 Task: For heading Arial Rounded MT Bold with Underline.  font size for heading26,  'Change the font style of data to'Browallia New.  and font size to 18,  Change the alignment of both headline & data to Align middle & Align Text left.  In the sheet  Data Management Template Sheet Workbookbook
Action: Mouse moved to (794, 101)
Screenshot: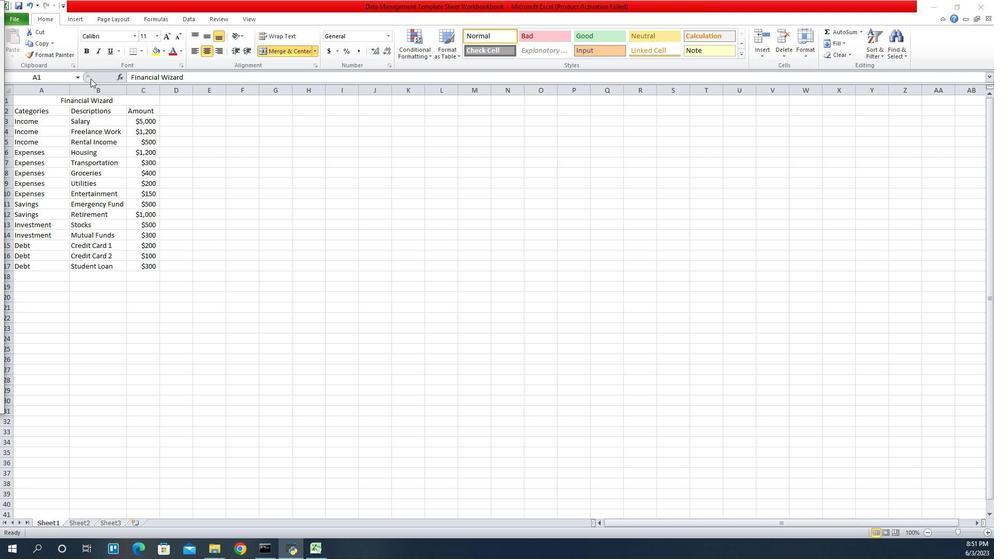 
Action: Mouse pressed left at (794, 101)
Screenshot: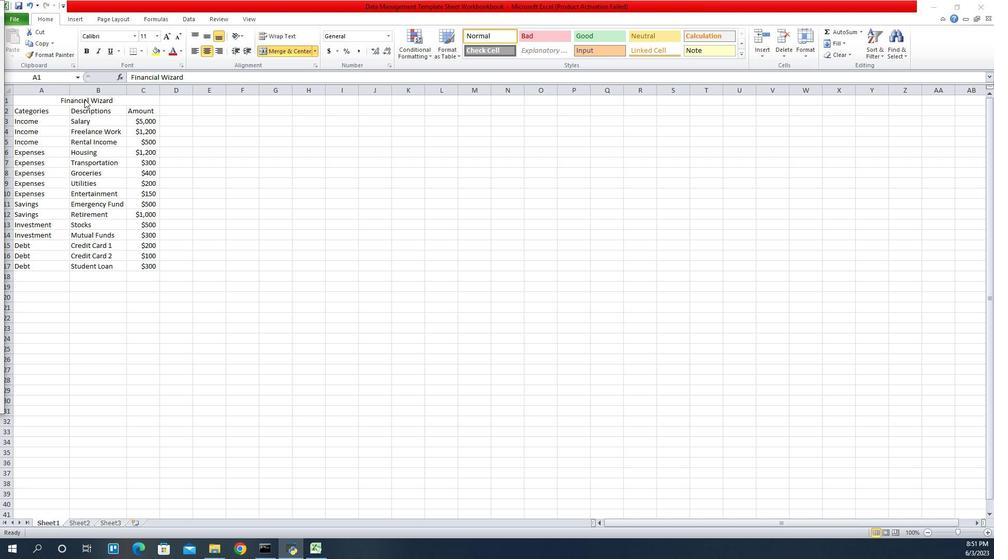 
Action: Mouse moved to (839, 40)
Screenshot: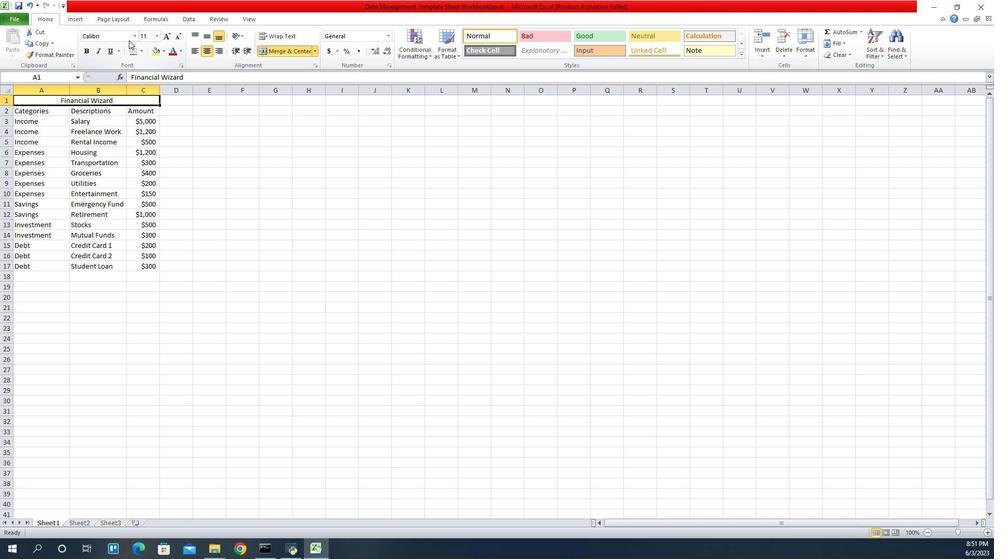 
Action: Mouse pressed left at (839, 40)
Screenshot: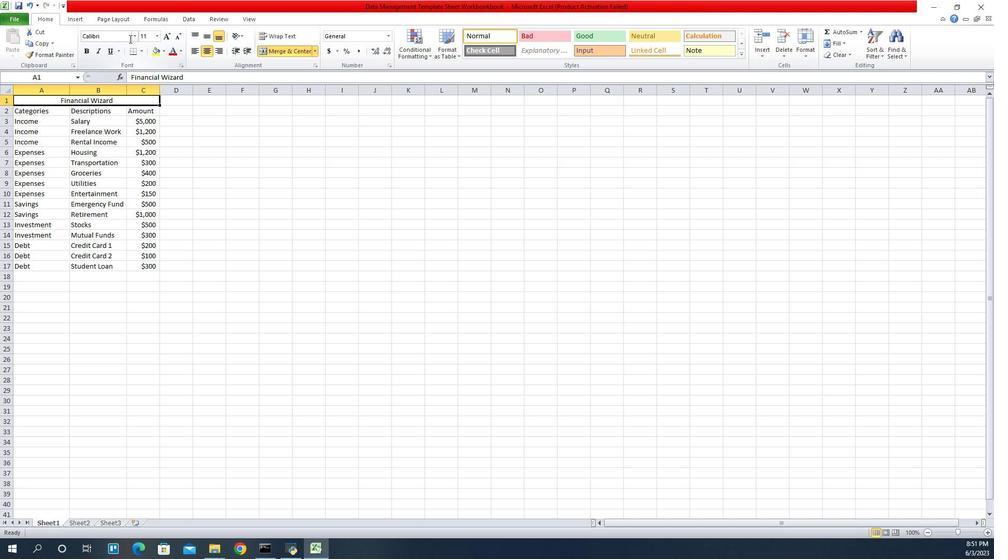 
Action: Mouse moved to (841, 41)
Screenshot: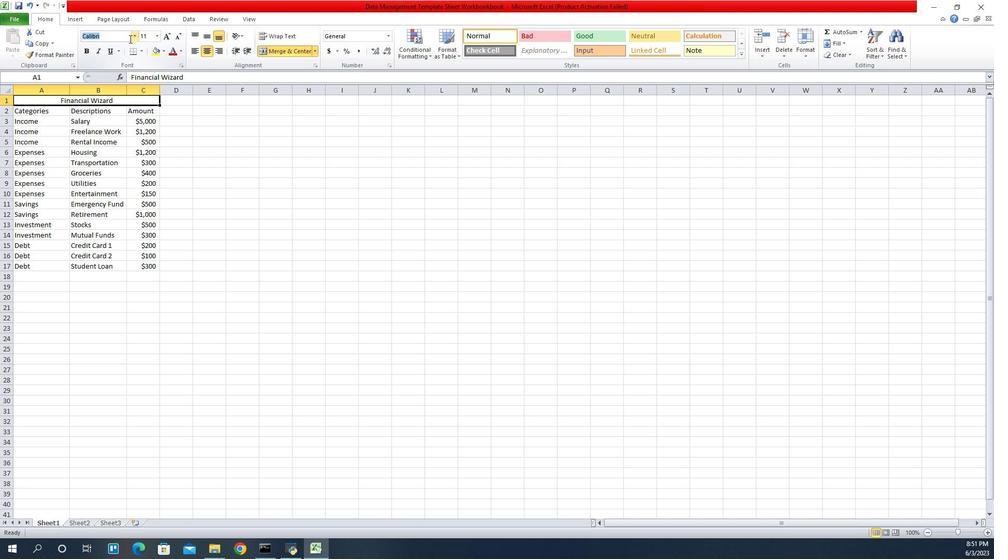 
Action: Mouse pressed left at (841, 41)
Screenshot: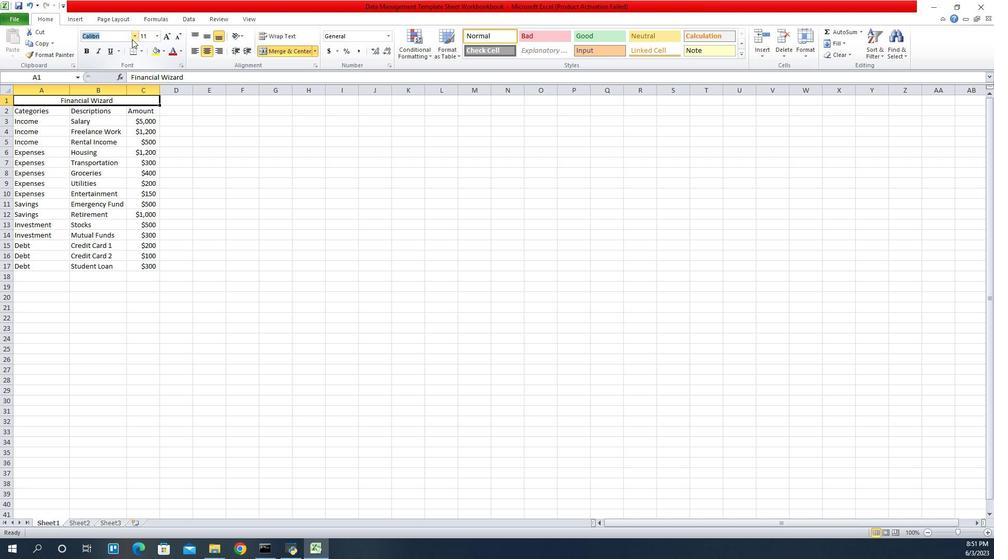 
Action: Mouse moved to (841, 154)
Screenshot: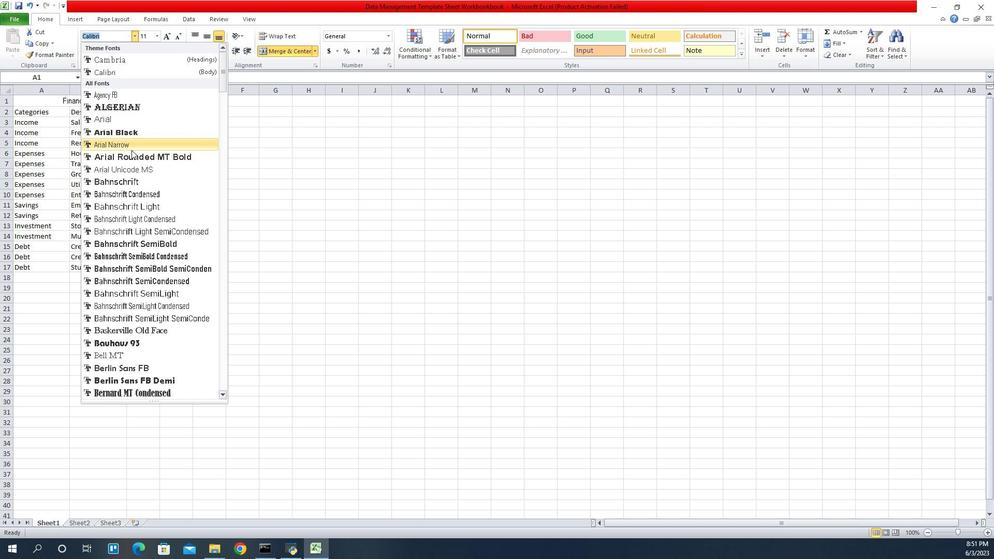 
Action: Mouse pressed left at (841, 154)
Screenshot: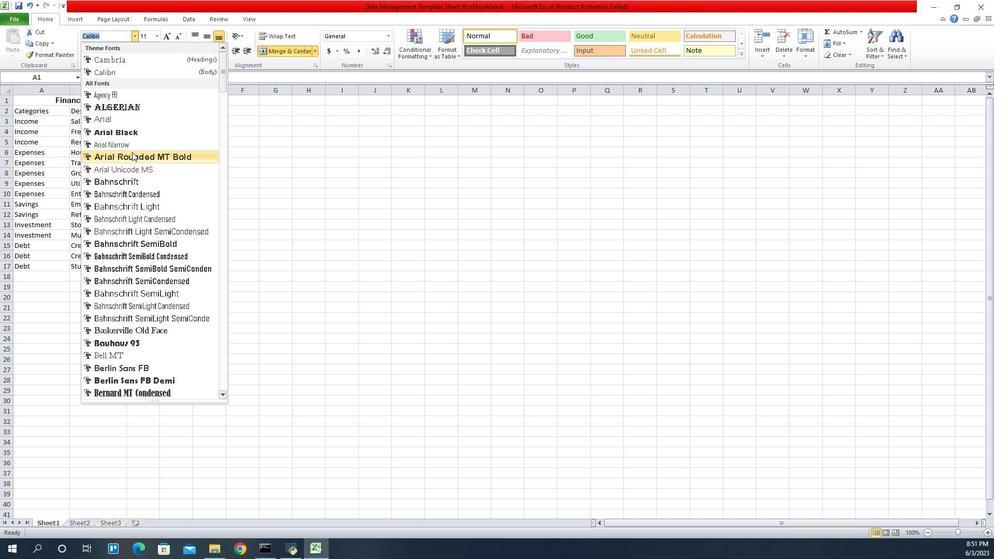 
Action: Mouse pressed left at (841, 154)
Screenshot: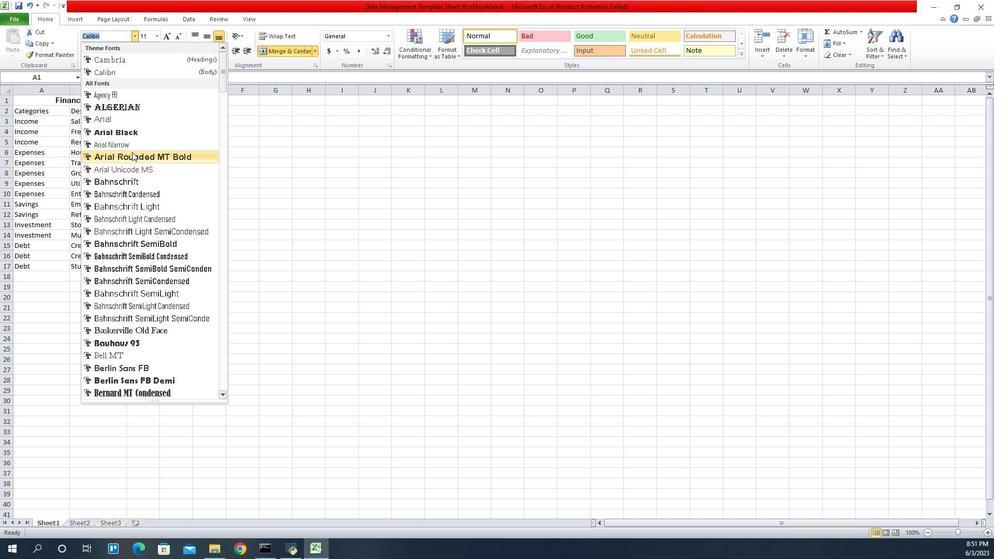 
Action: Mouse moved to (798, 54)
Screenshot: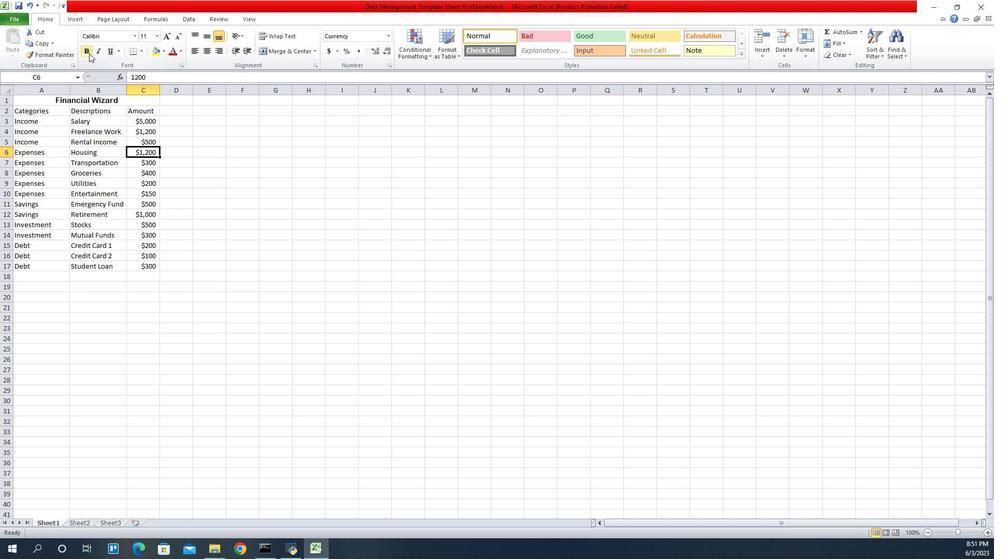 
Action: Mouse pressed left at (798, 54)
Screenshot: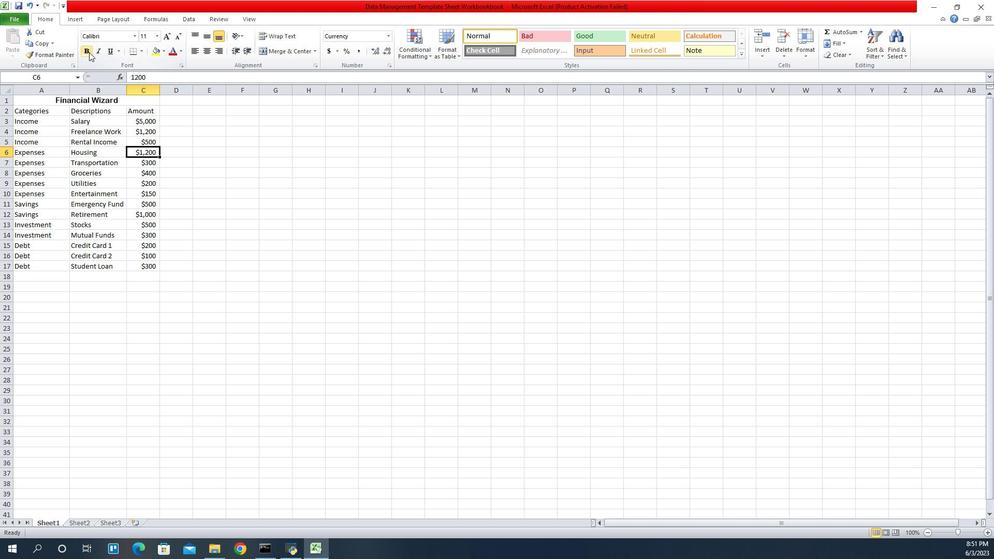 
Action: Mouse moved to (795, 104)
Screenshot: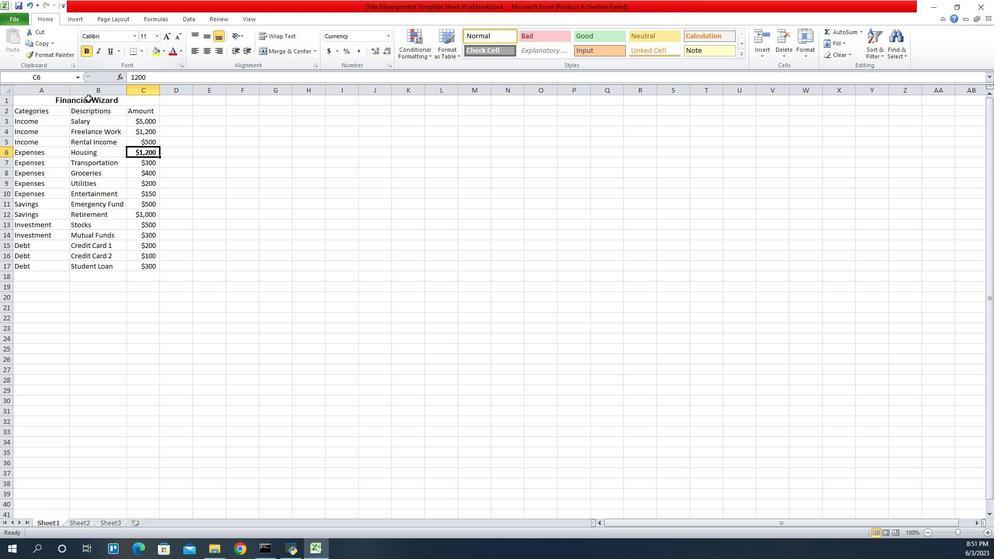 
Action: Mouse pressed left at (795, 104)
Screenshot: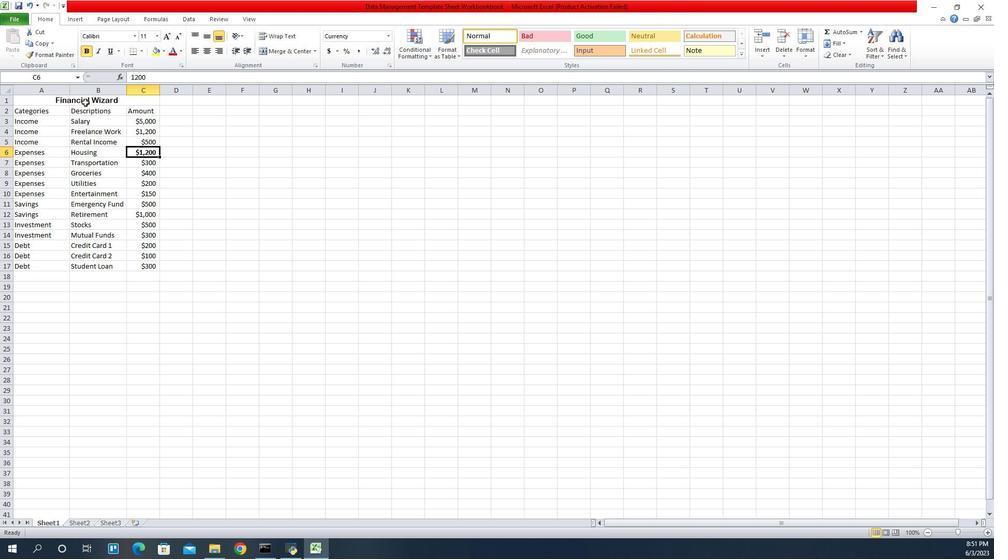 
Action: Mouse moved to (796, 54)
Screenshot: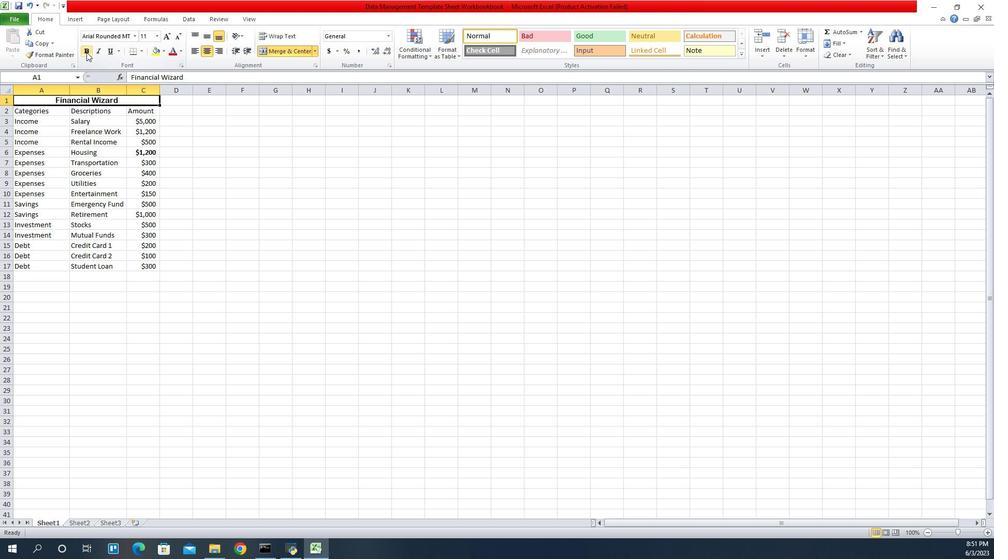 
Action: Mouse pressed left at (796, 54)
Screenshot: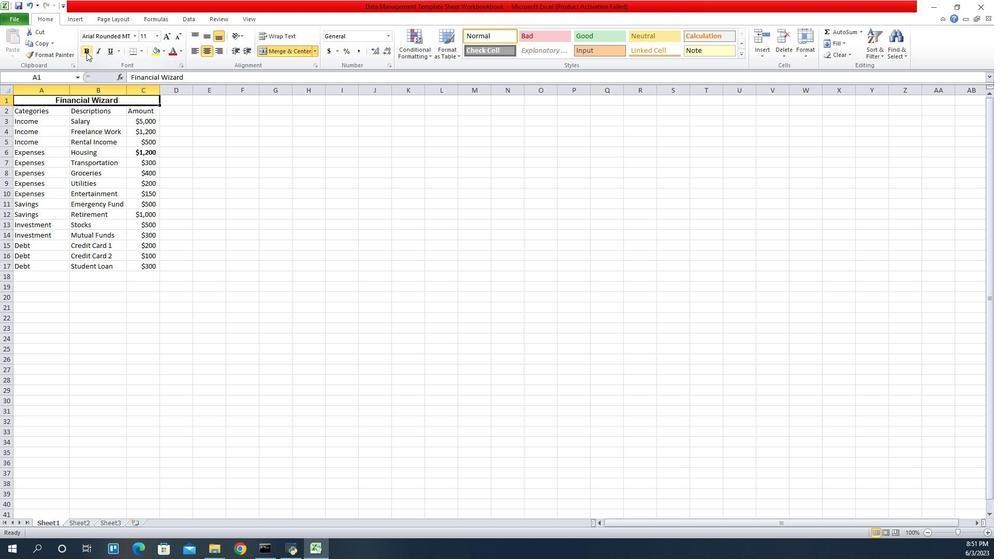 
Action: Mouse moved to (822, 54)
Screenshot: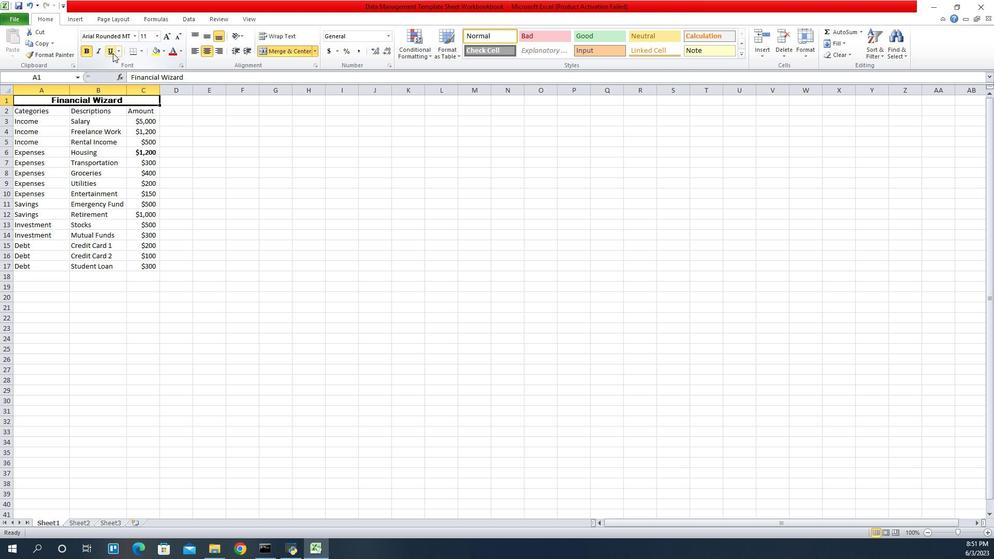 
Action: Mouse pressed left at (822, 54)
Screenshot: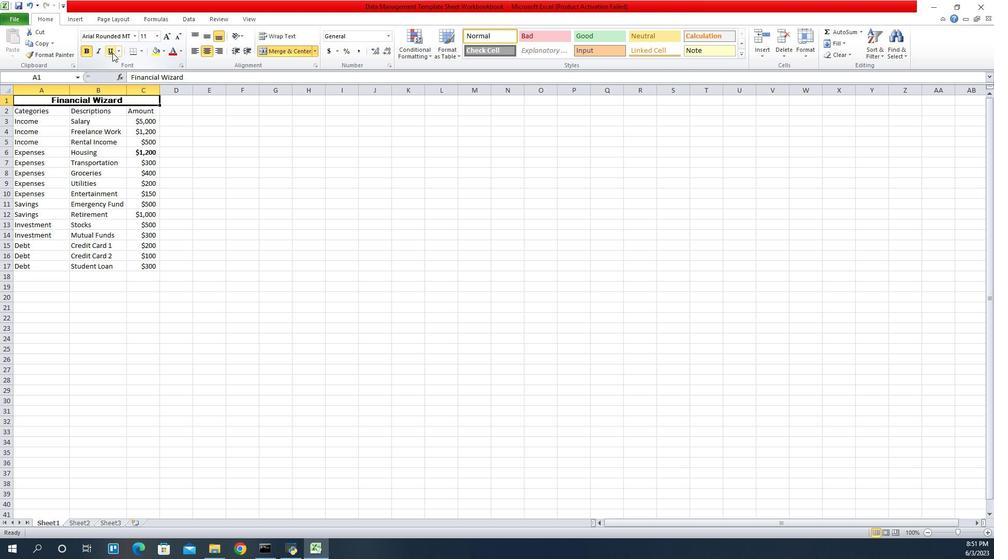 
Action: Mouse moved to (866, 38)
Screenshot: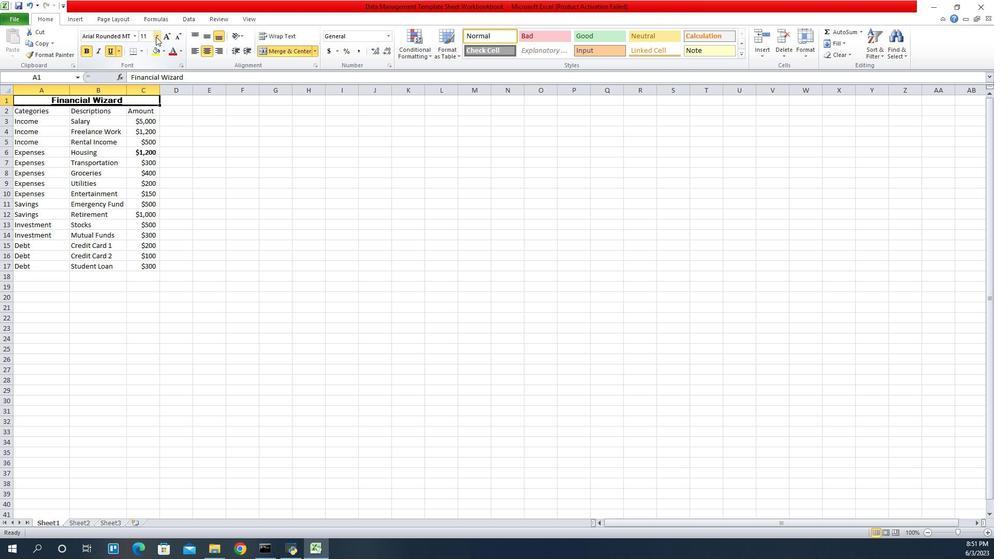 
Action: Mouse pressed left at (866, 38)
Screenshot: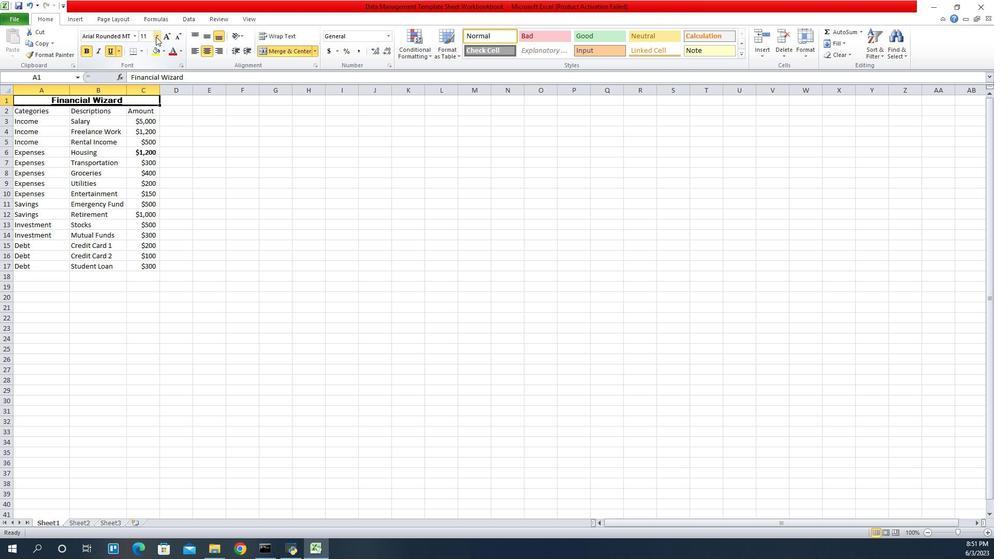 
Action: Mouse moved to (855, 145)
Screenshot: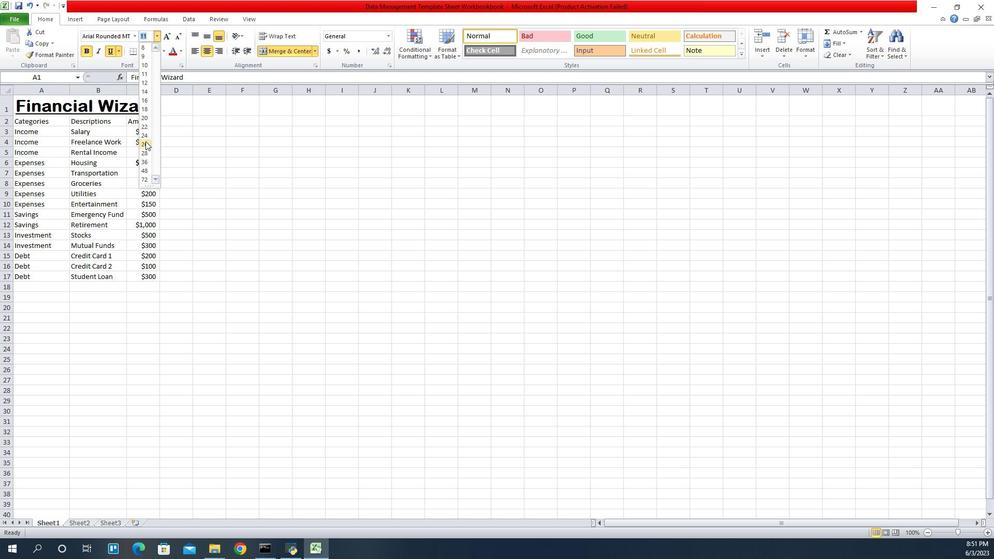 
Action: Mouse pressed left at (855, 145)
Screenshot: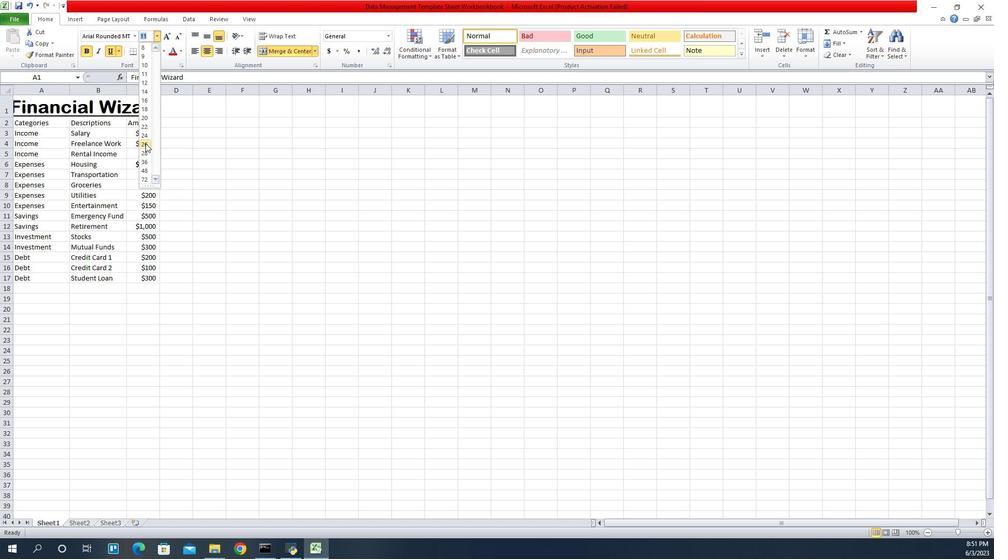 
Action: Mouse moved to (736, 127)
Screenshot: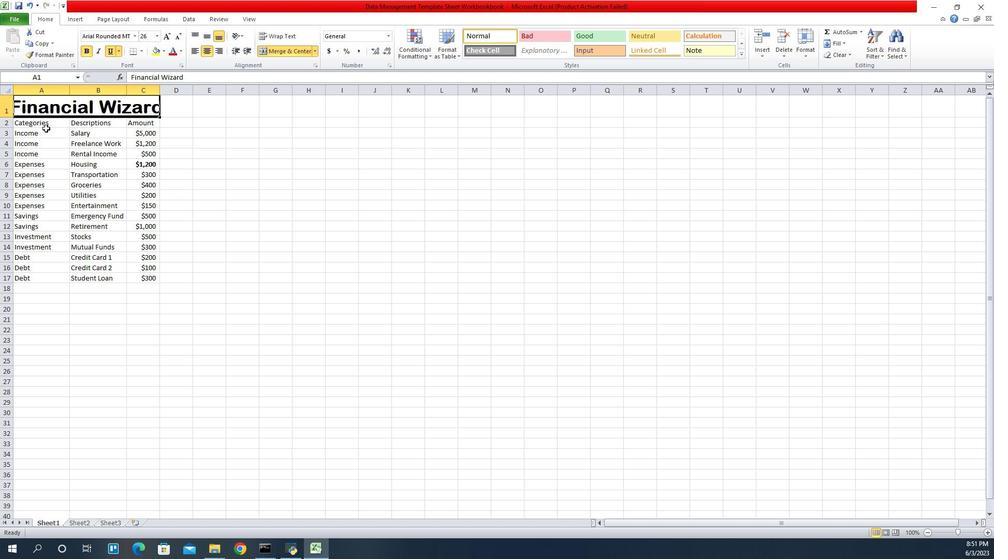
Action: Mouse pressed left at (736, 127)
Screenshot: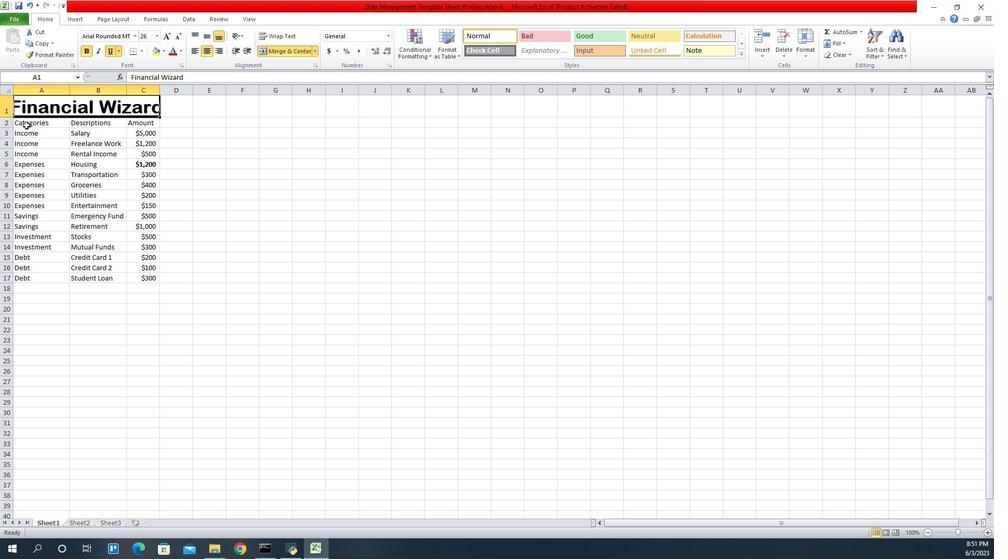 
Action: Mouse moved to (812, 34)
Screenshot: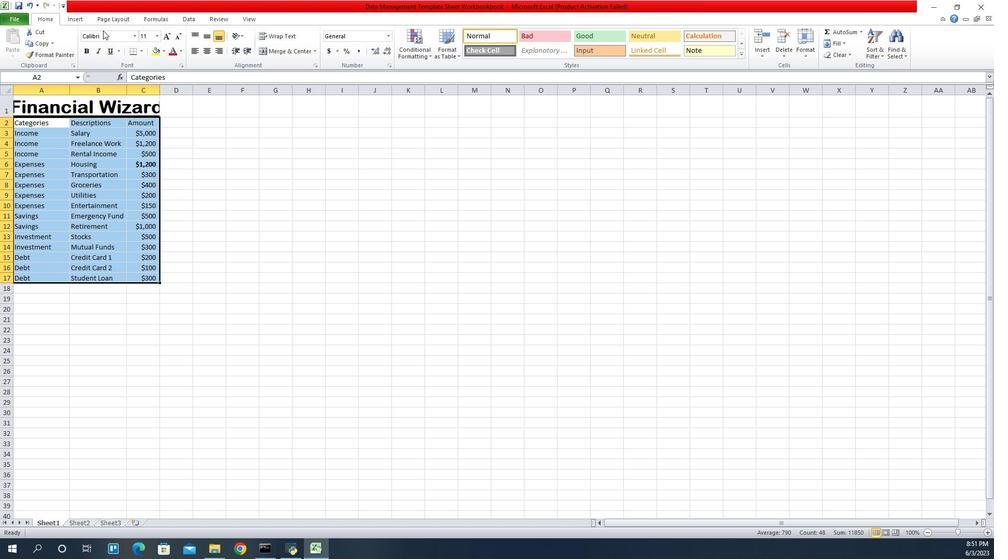 
Action: Mouse pressed left at (812, 34)
Screenshot: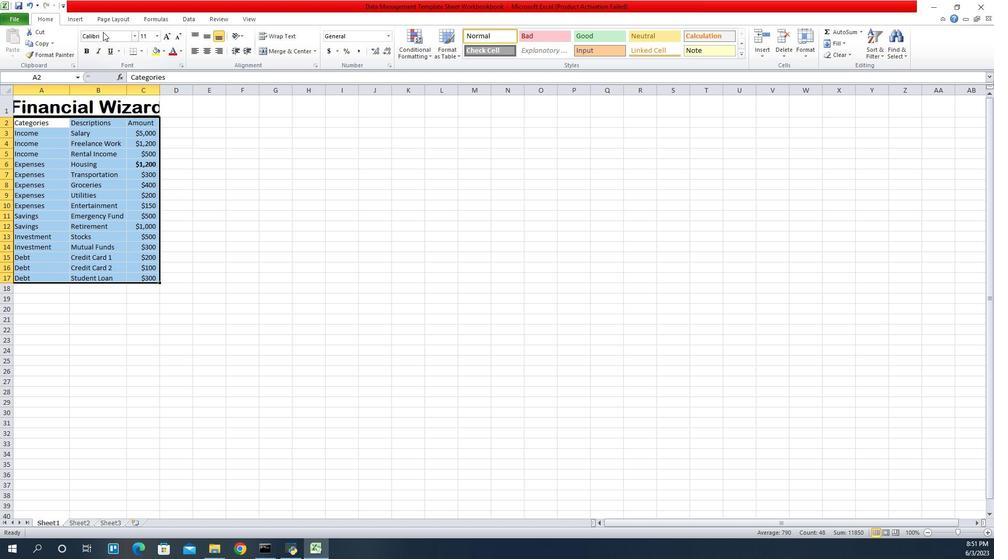 
Action: Mouse moved to (809, 40)
Screenshot: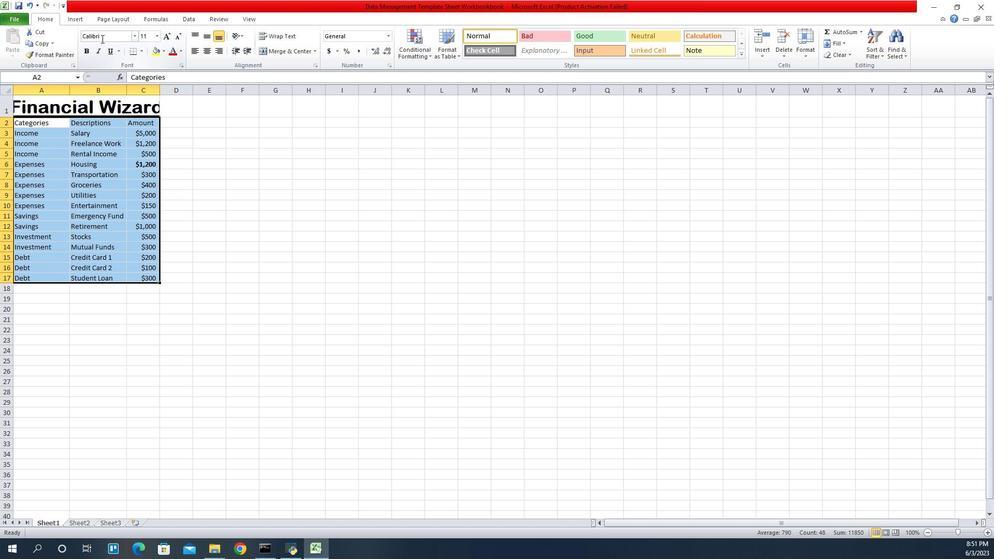 
Action: Mouse pressed left at (809, 40)
Screenshot: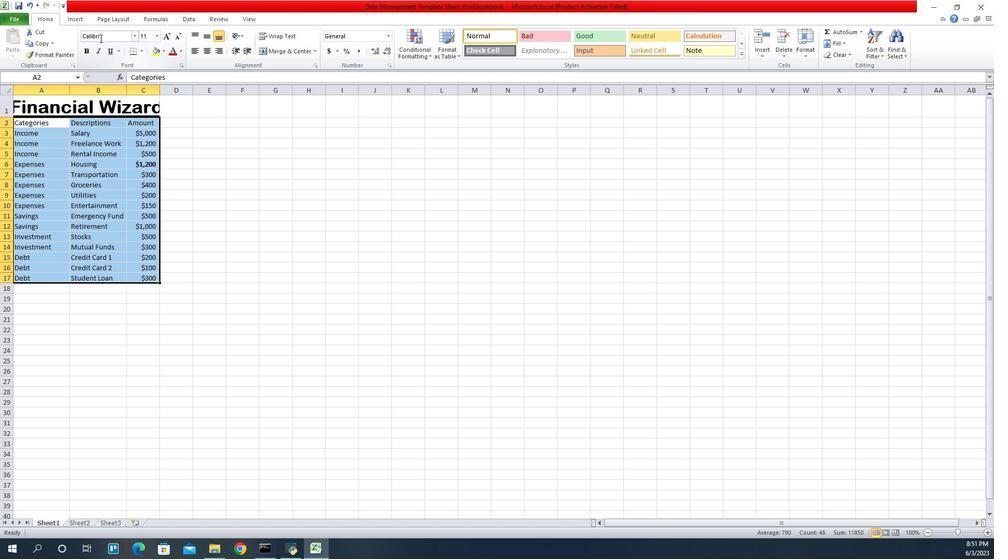 
Action: Mouse moved to (473, 2)
Screenshot: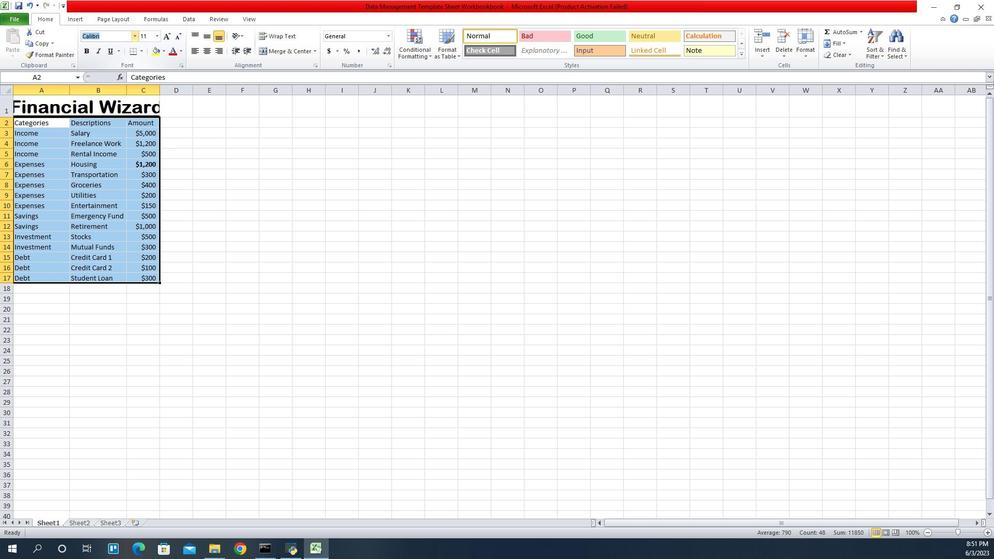 
Action: Key pressed <Key.backspace>bro
Screenshot: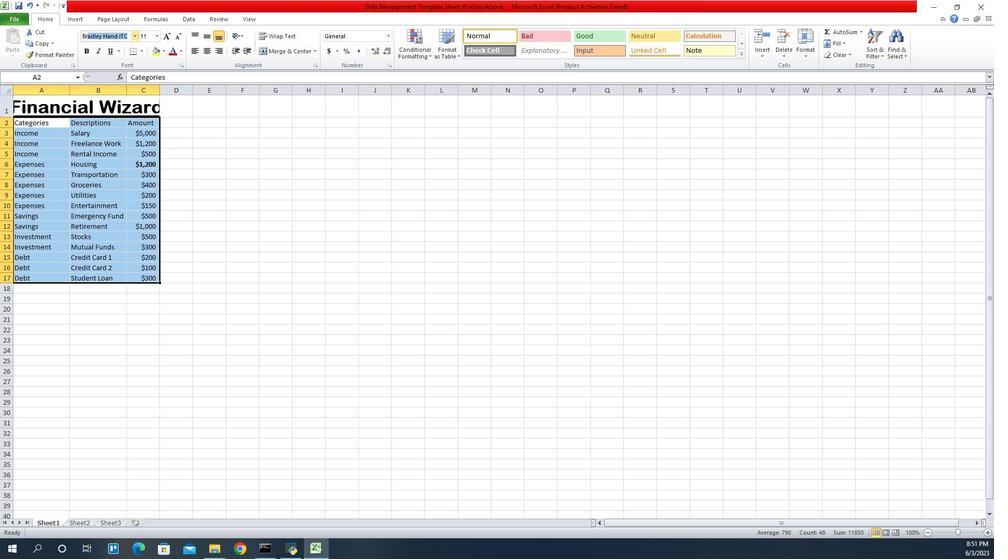 
Action: Mouse moved to (472, 2)
Screenshot: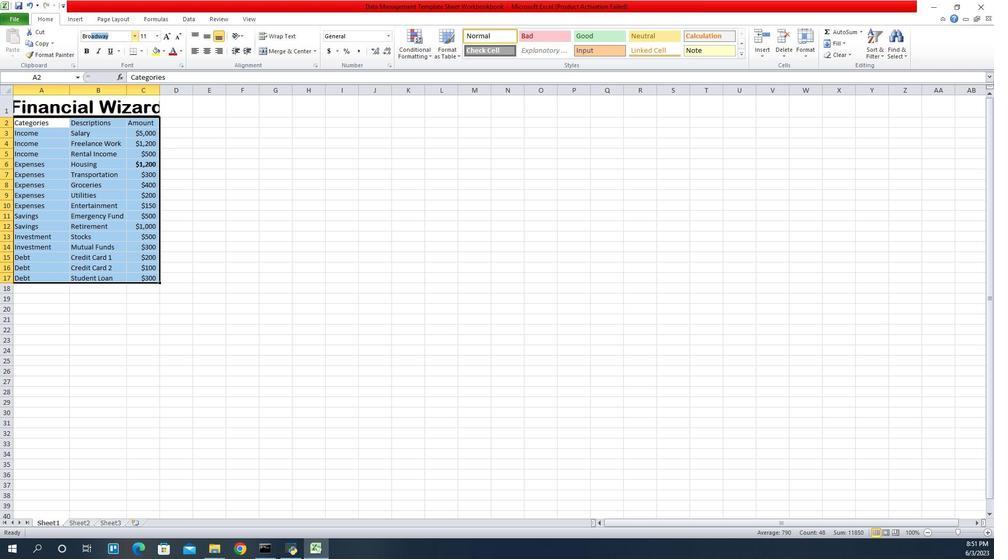 
Action: Key pressed wallia<Key.space>new<Key.enter>
Screenshot: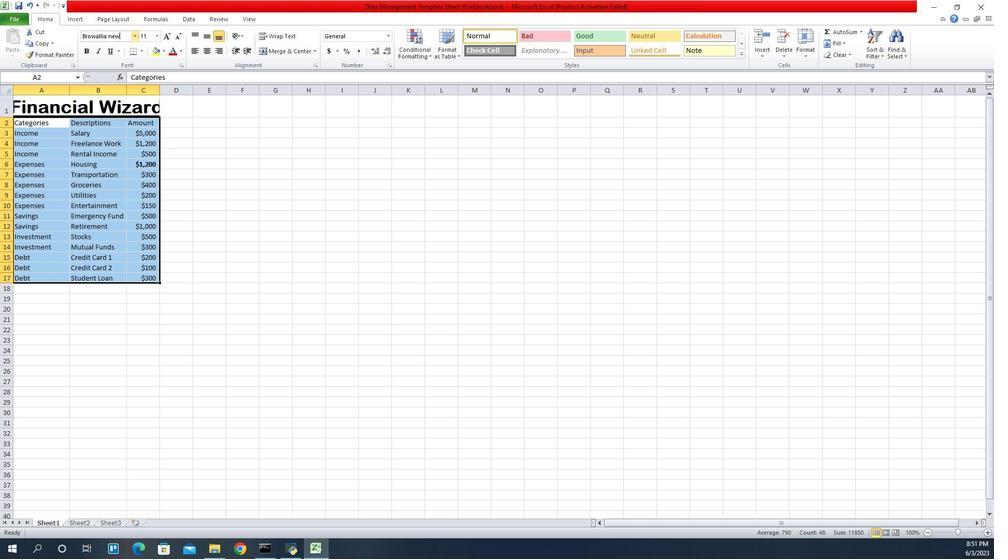 
Action: Mouse moved to (865, 41)
Screenshot: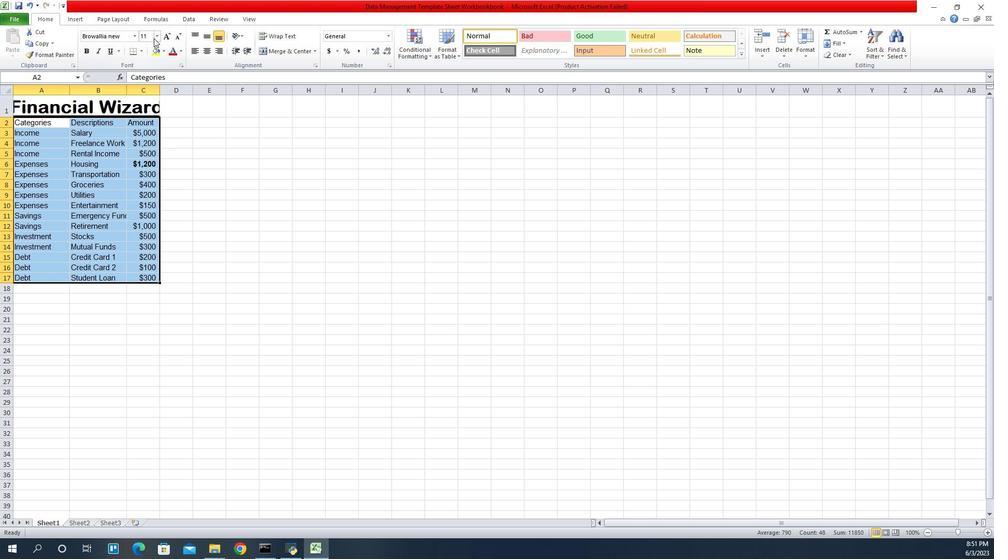
Action: Mouse pressed left at (865, 41)
Screenshot: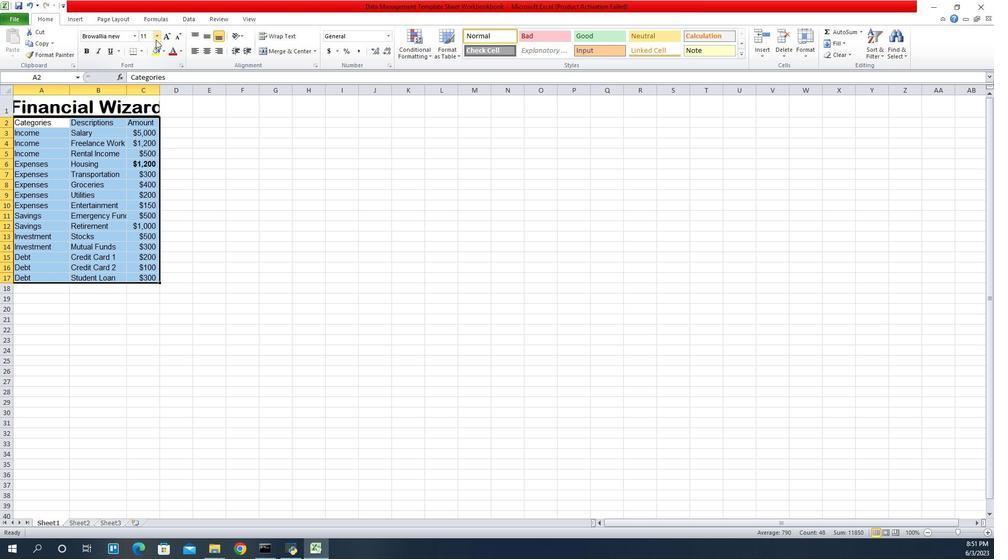 
Action: Mouse moved to (854, 109)
Screenshot: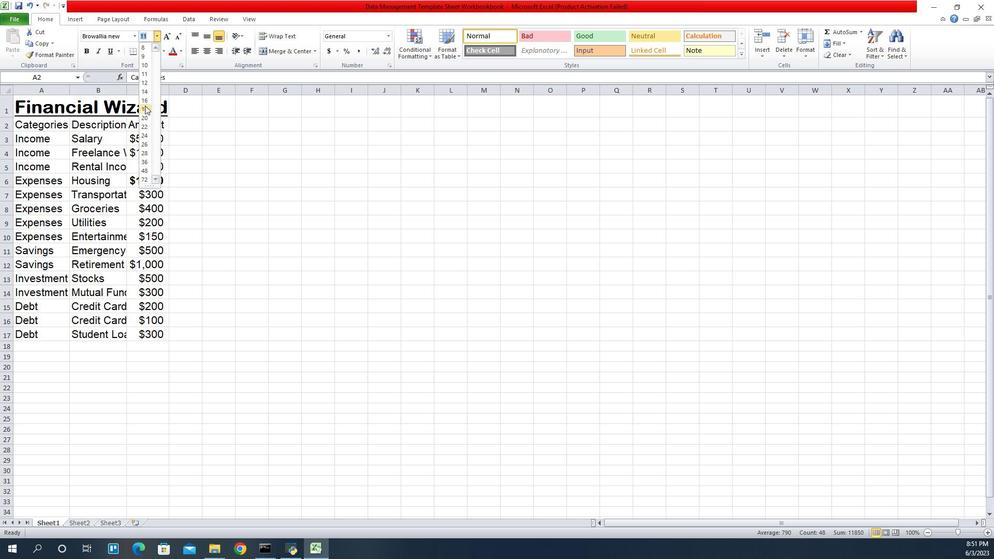 
Action: Mouse pressed left at (854, 109)
Screenshot: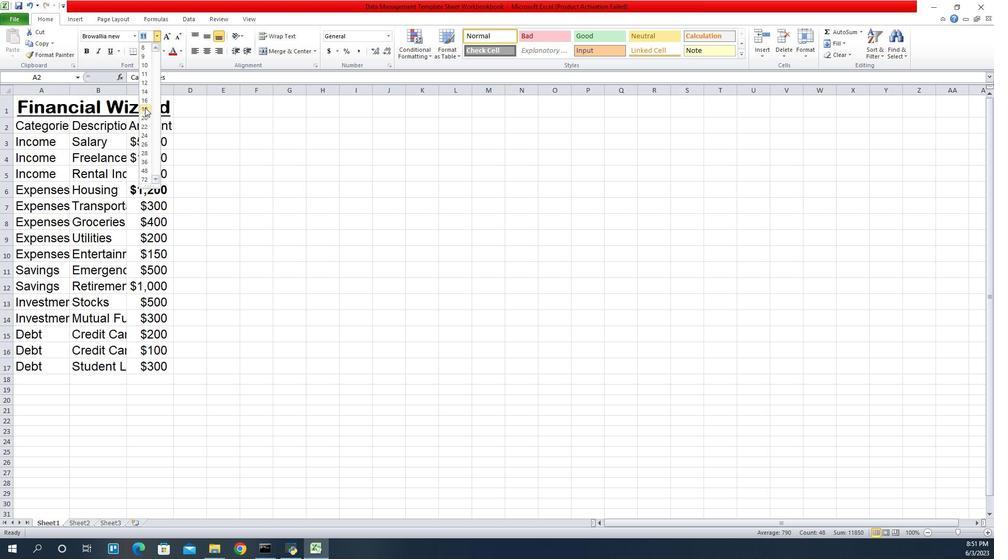 
Action: Mouse moved to (761, 102)
Screenshot: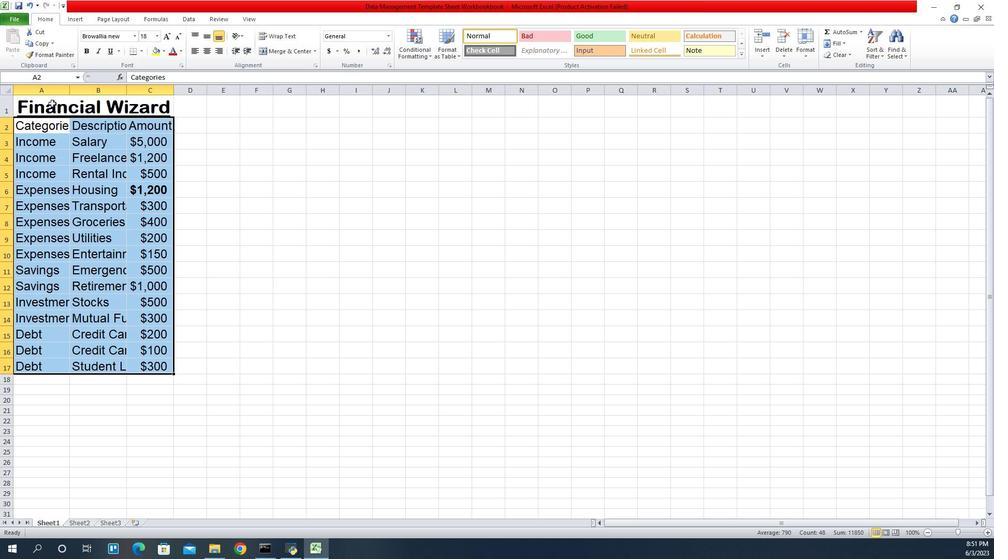 
Action: Mouse pressed left at (761, 102)
Screenshot: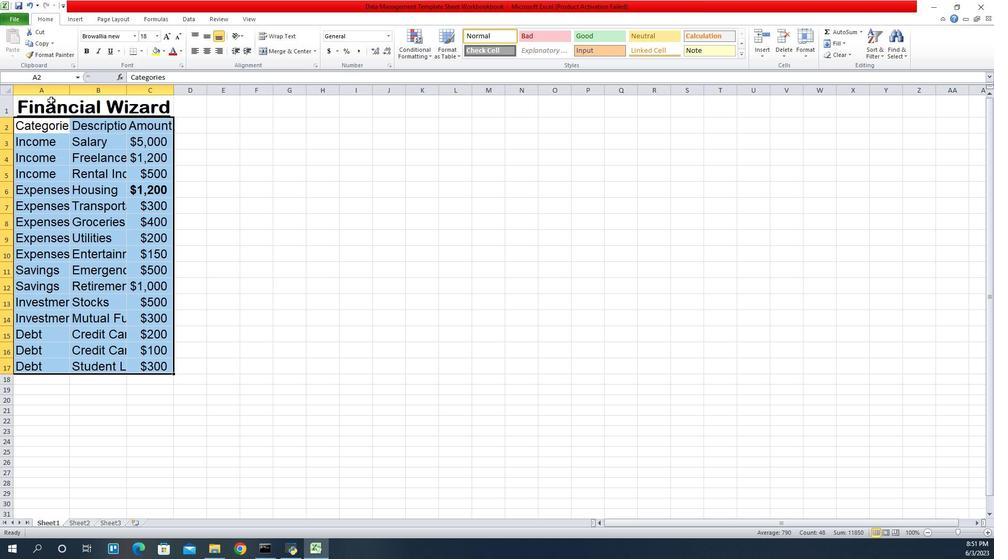 
Action: Mouse moved to (920, 33)
Screenshot: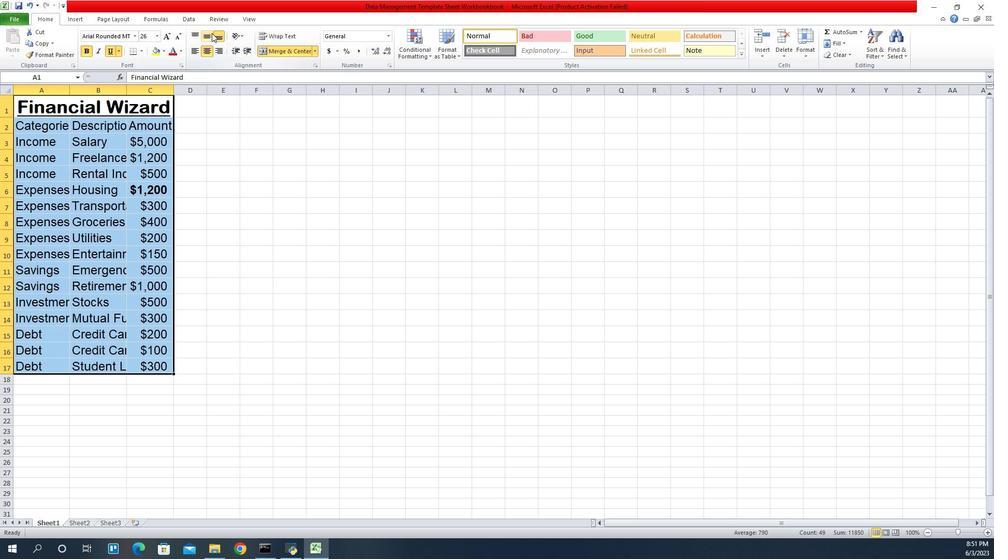 
Action: Mouse pressed left at (920, 33)
Screenshot: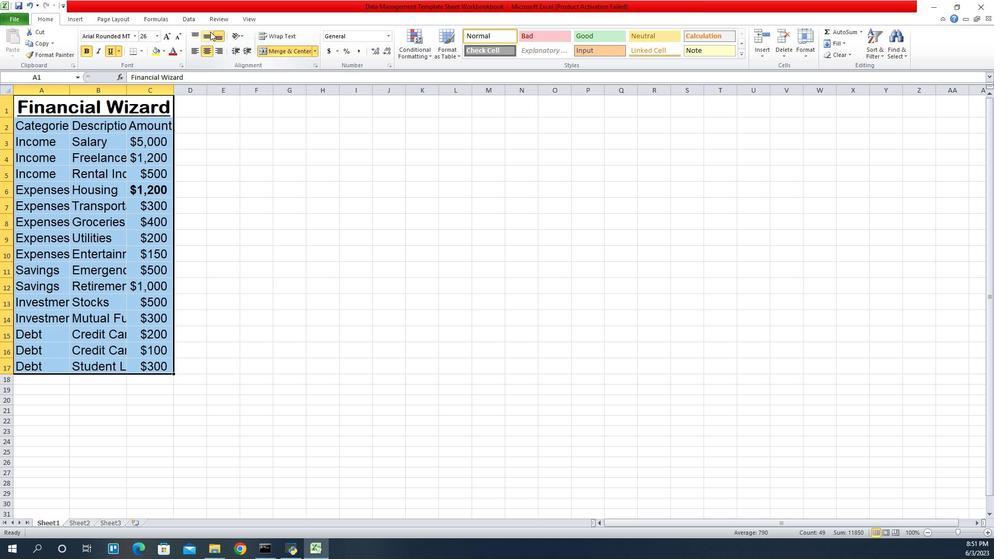 
Action: Mouse moved to (902, 49)
Screenshot: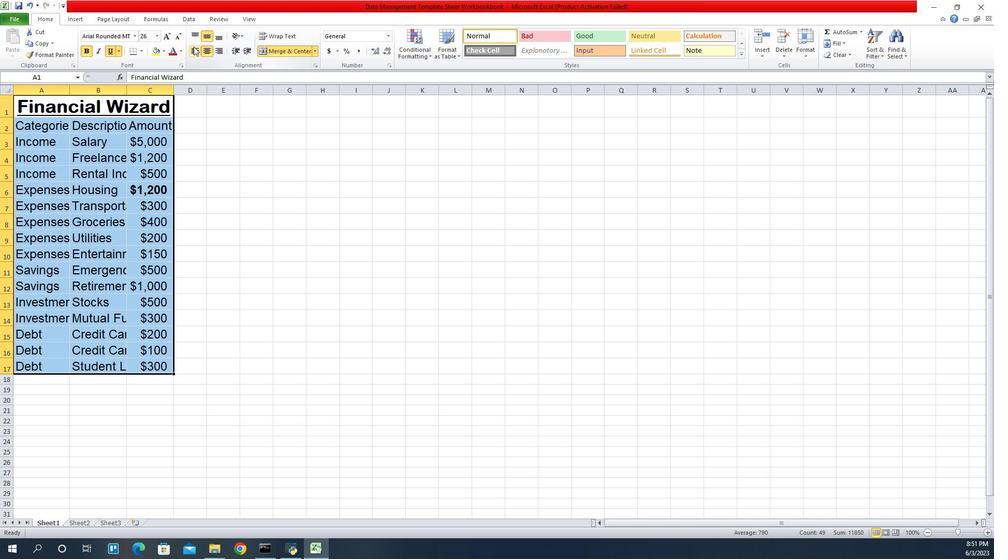 
Action: Mouse pressed left at (902, 49)
Screenshot: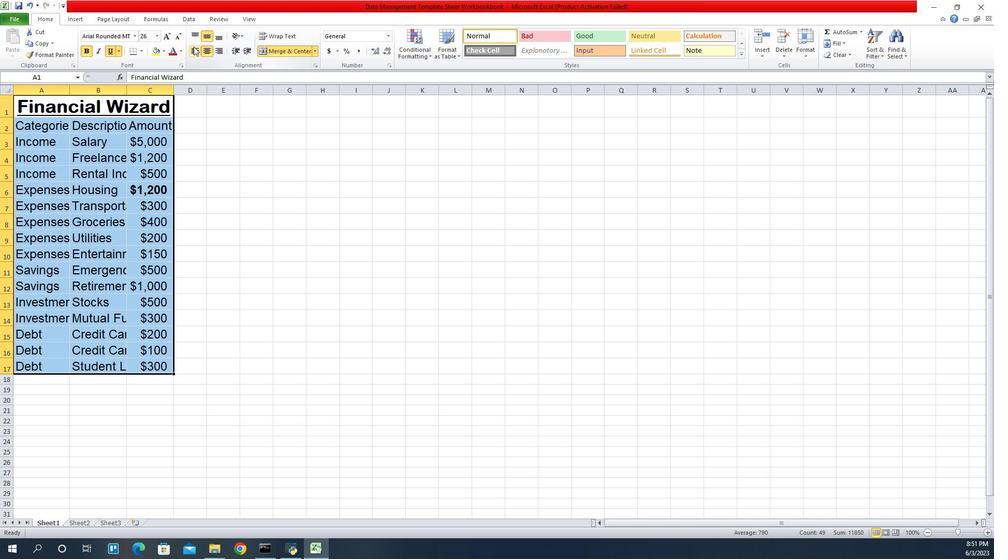
Action: Mouse moved to (779, 91)
Screenshot: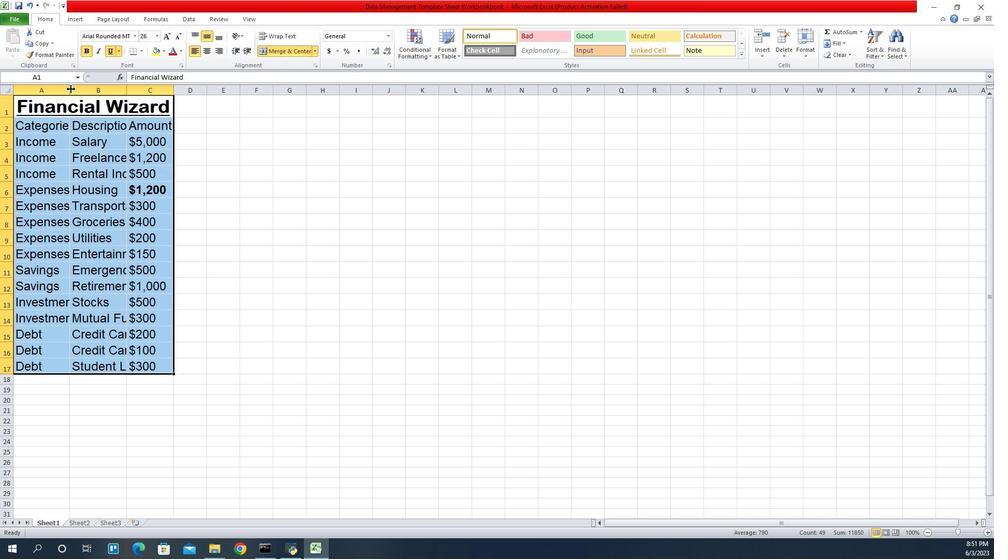 
Action: Mouse pressed left at (779, 91)
Screenshot: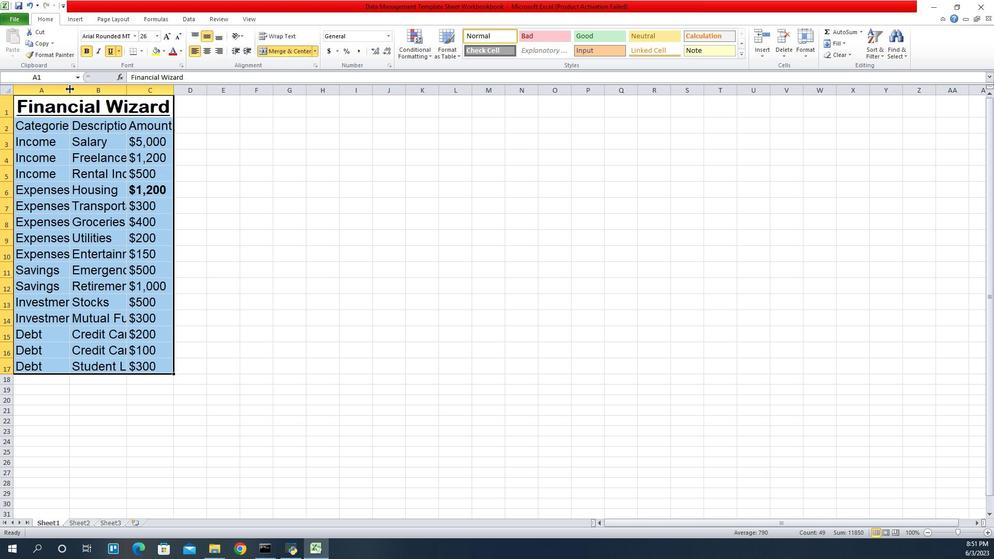 
Action: Mouse pressed left at (779, 91)
Screenshot: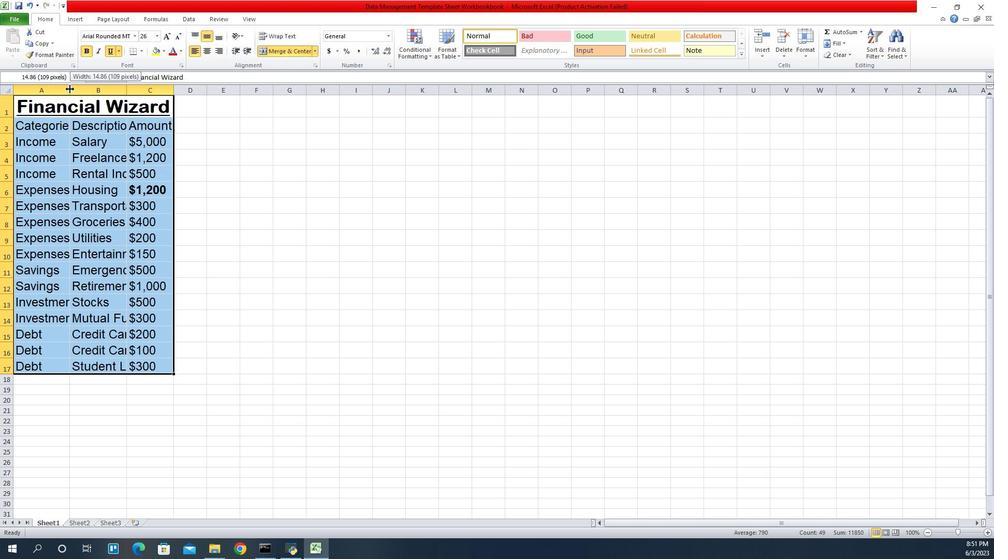 
Action: Mouse moved to (849, 91)
Screenshot: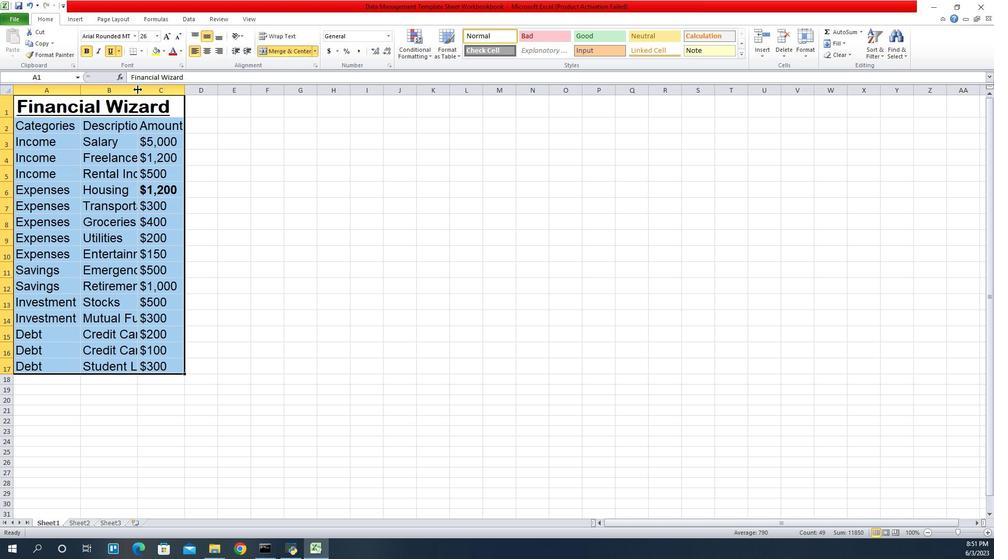 
Action: Mouse pressed left at (849, 91)
Screenshot: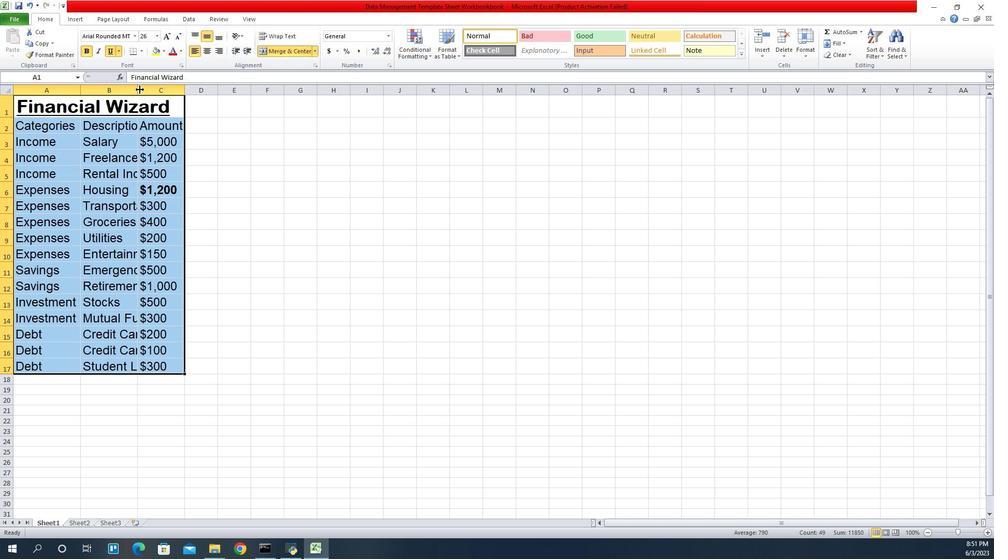 
Action: Mouse pressed left at (849, 91)
Screenshot: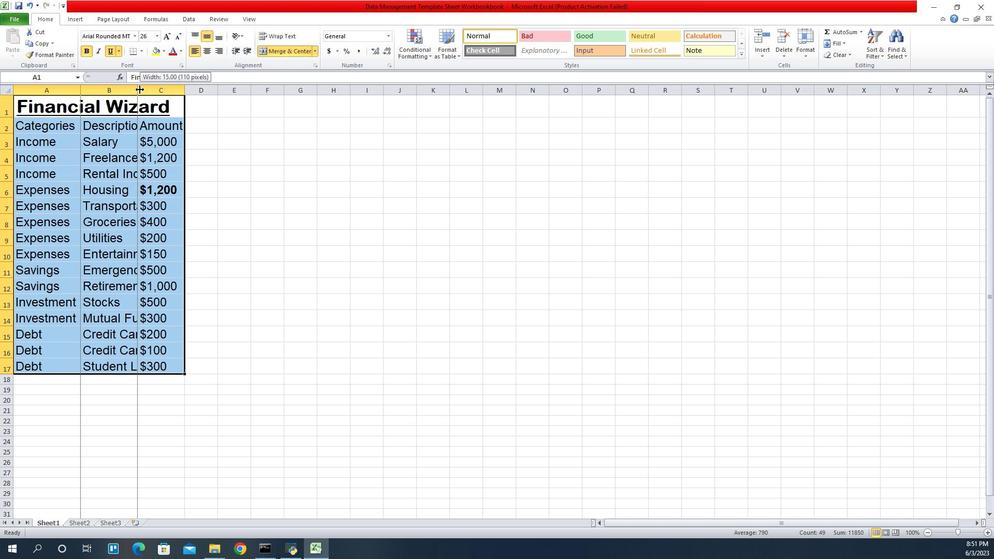 
Action: Mouse moved to (941, 93)
Screenshot: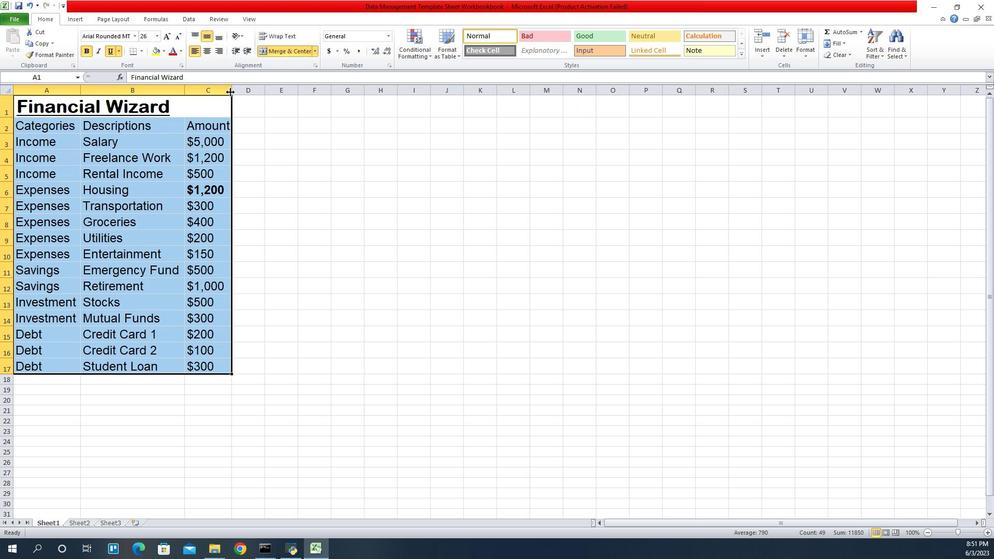 
Action: Mouse pressed left at (941, 93)
Screenshot: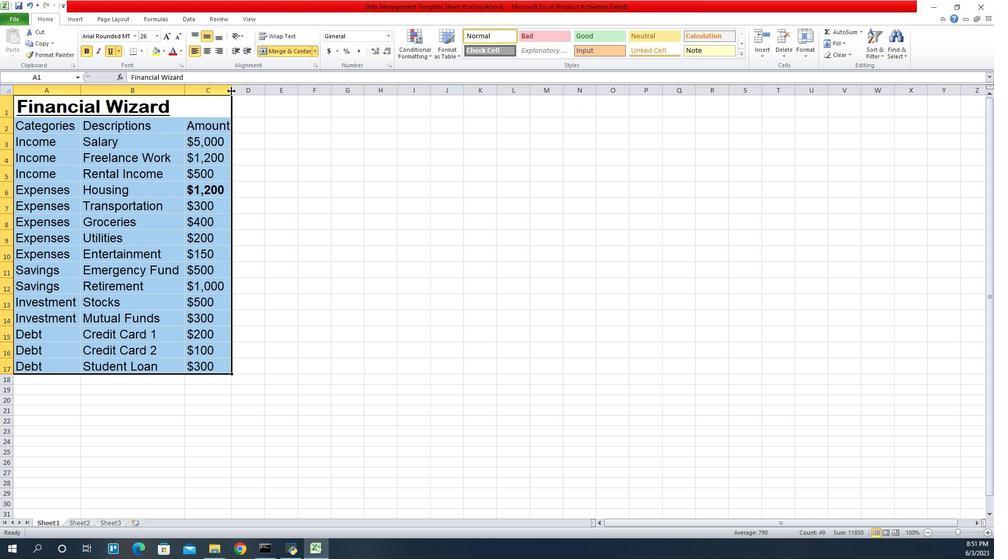 
Action: Mouse pressed left at (941, 93)
Screenshot: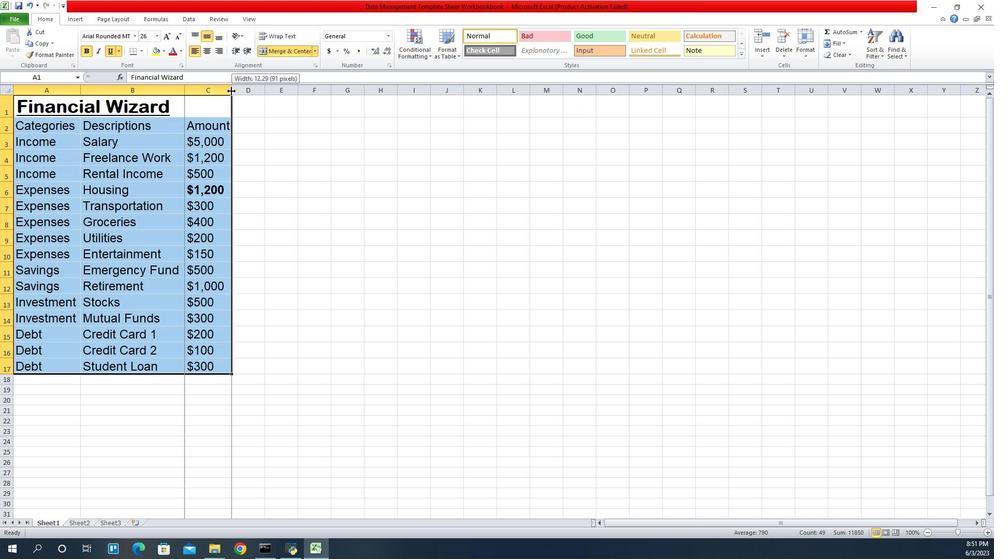 
Action: Mouse moved to (909, 190)
Screenshot: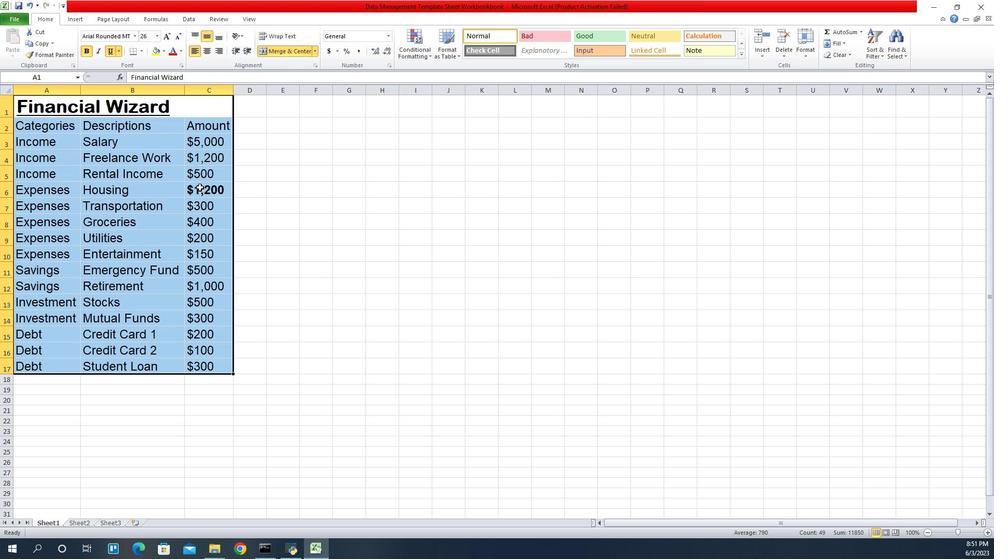 
Action: Mouse pressed left at (909, 190)
Screenshot: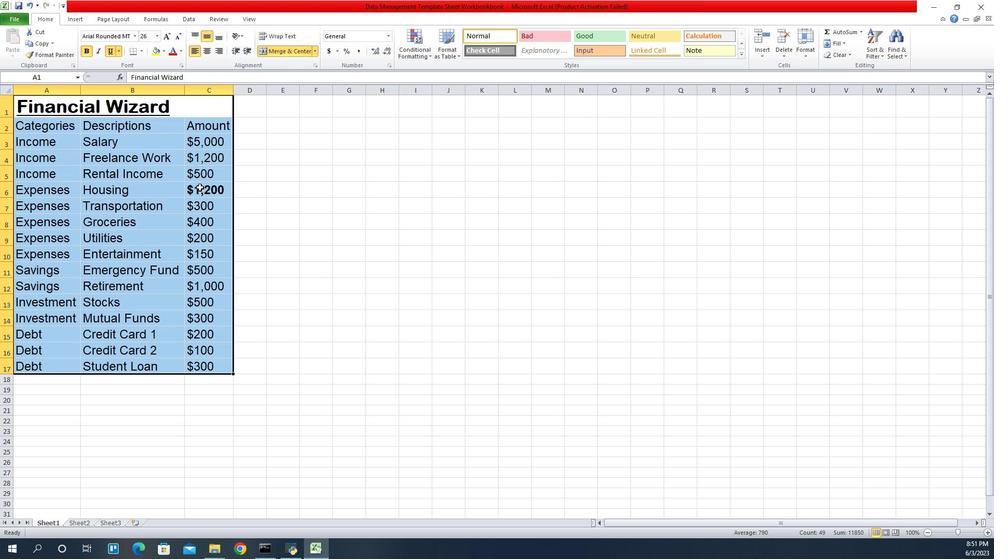 
Action: Mouse moved to (908, 191)
Screenshot: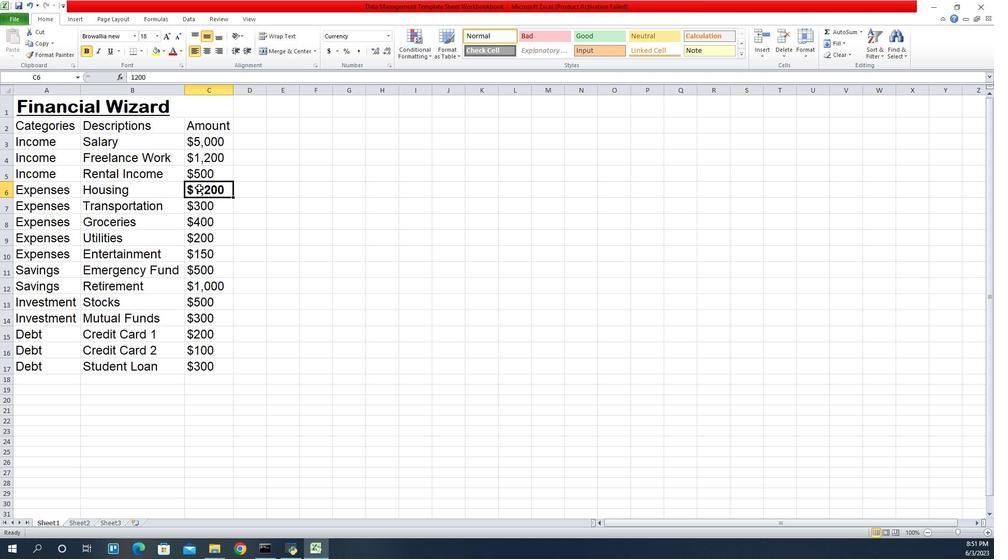 
Action: Key pressed ctrl+Z
Screenshot: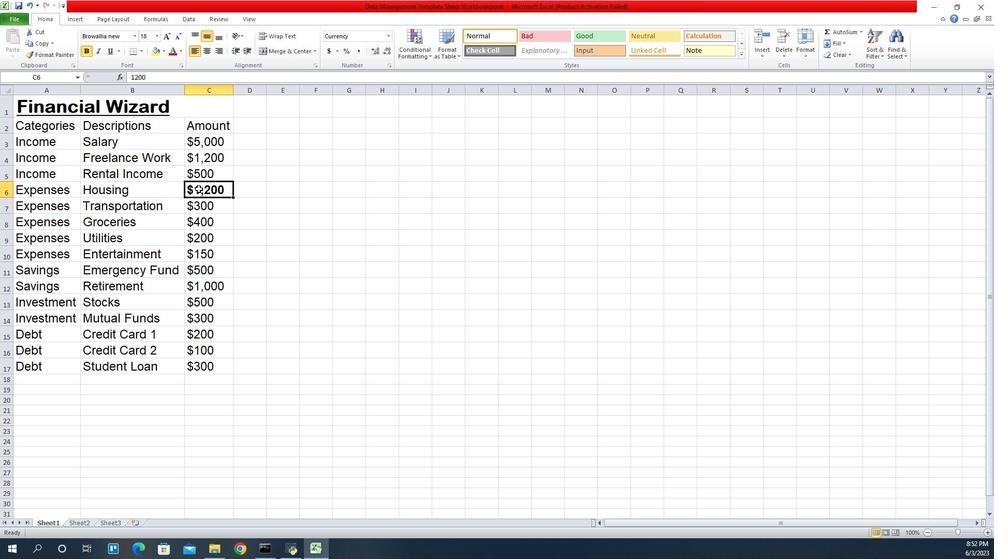 
Action: Mouse moved to (833, 194)
Screenshot: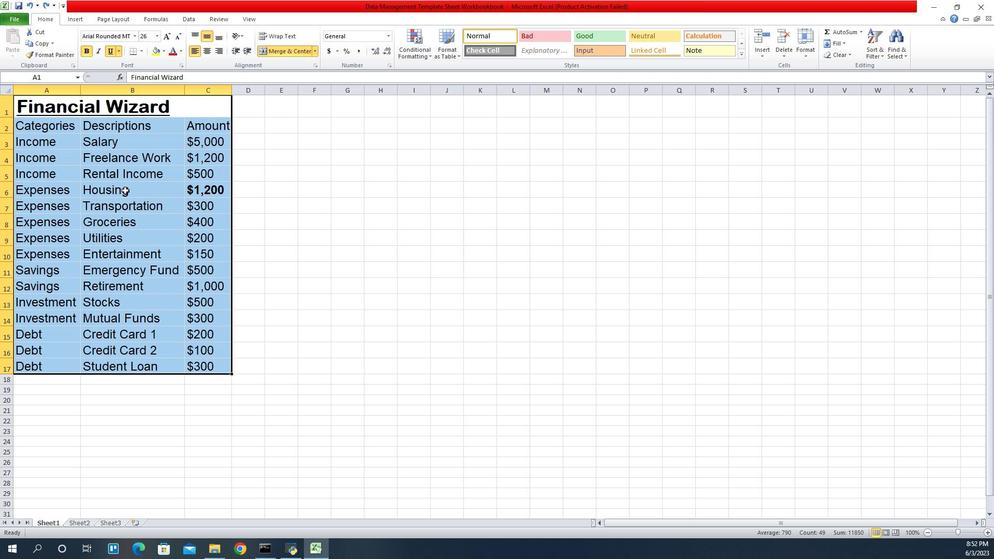 
